 Task: Add Sprouts Hatch Chile Seasoned Roasted Chicken to the cart.
Action: Mouse pressed left at (21, 93)
Screenshot: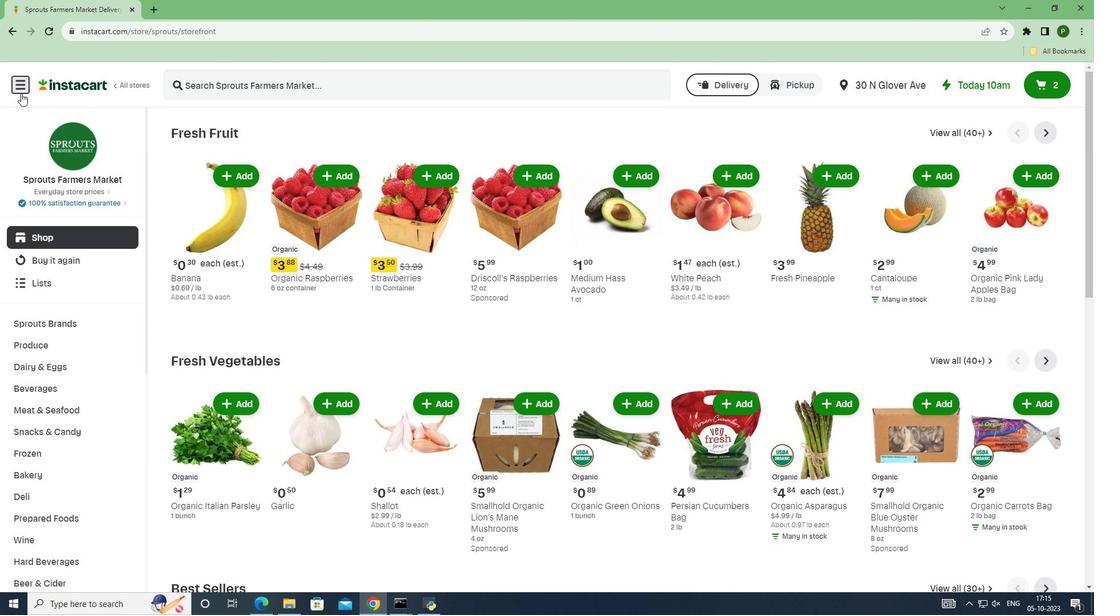 
Action: Mouse moved to (52, 300)
Screenshot: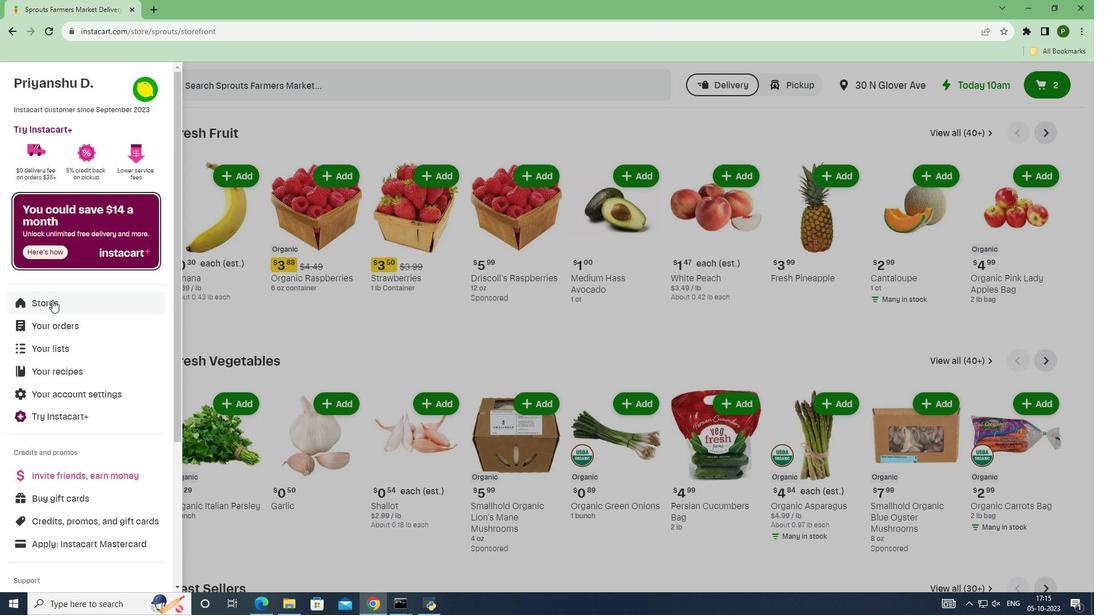 
Action: Mouse pressed left at (52, 300)
Screenshot: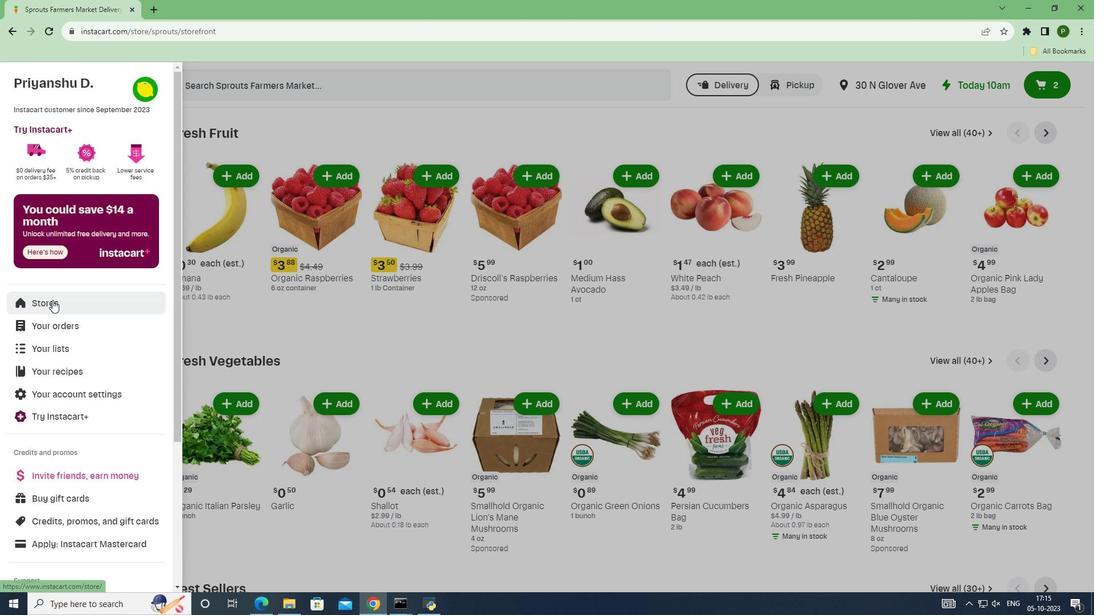 
Action: Mouse moved to (259, 137)
Screenshot: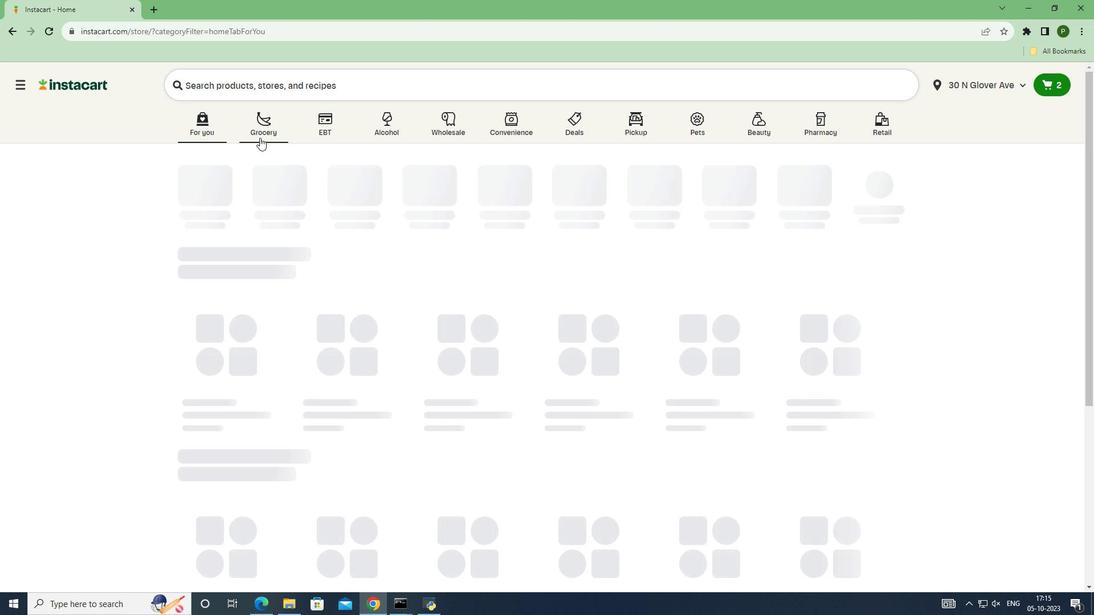 
Action: Mouse pressed left at (259, 137)
Screenshot: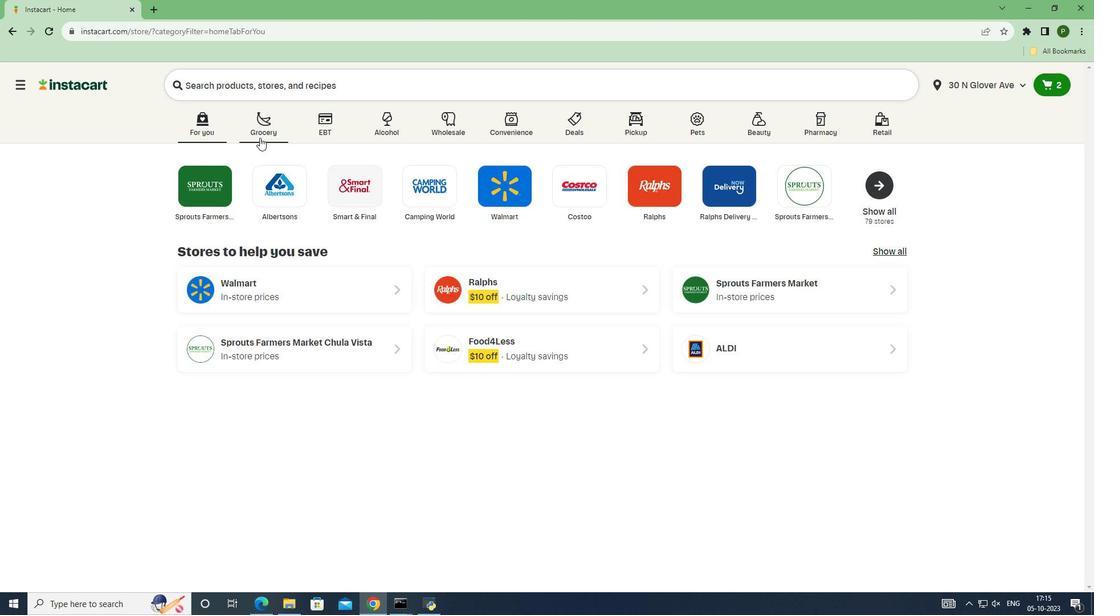 
Action: Mouse moved to (275, 200)
Screenshot: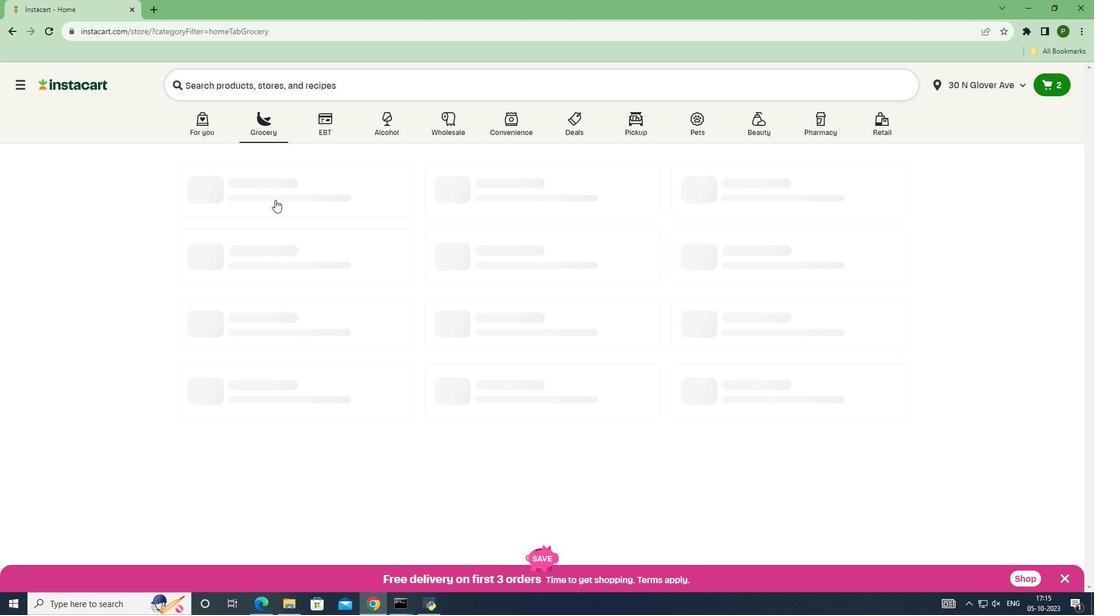 
Action: Mouse pressed left at (275, 200)
Screenshot: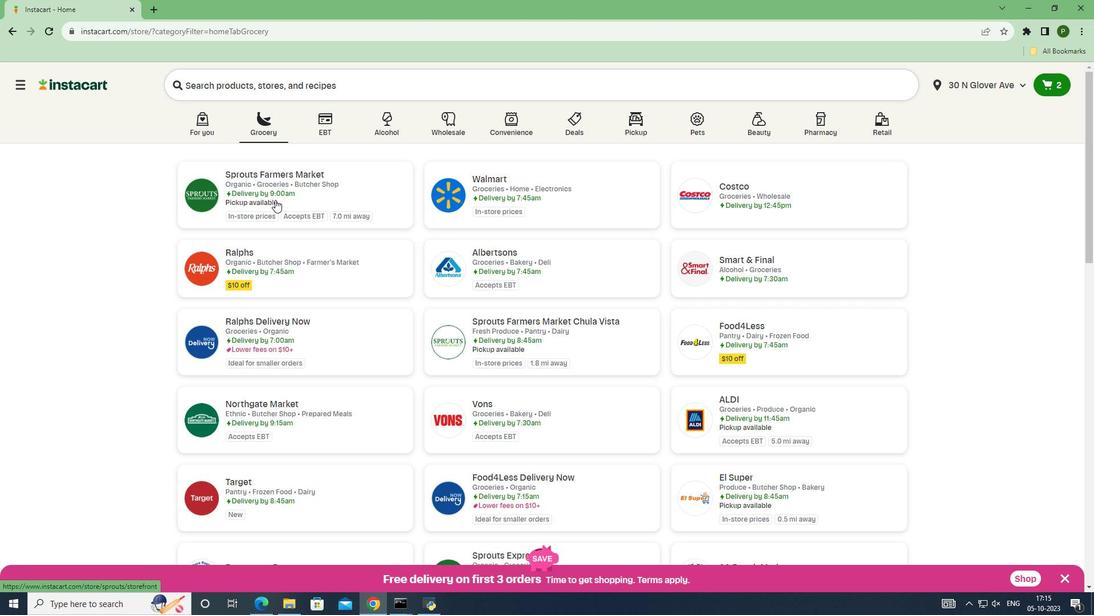 
Action: Mouse moved to (86, 325)
Screenshot: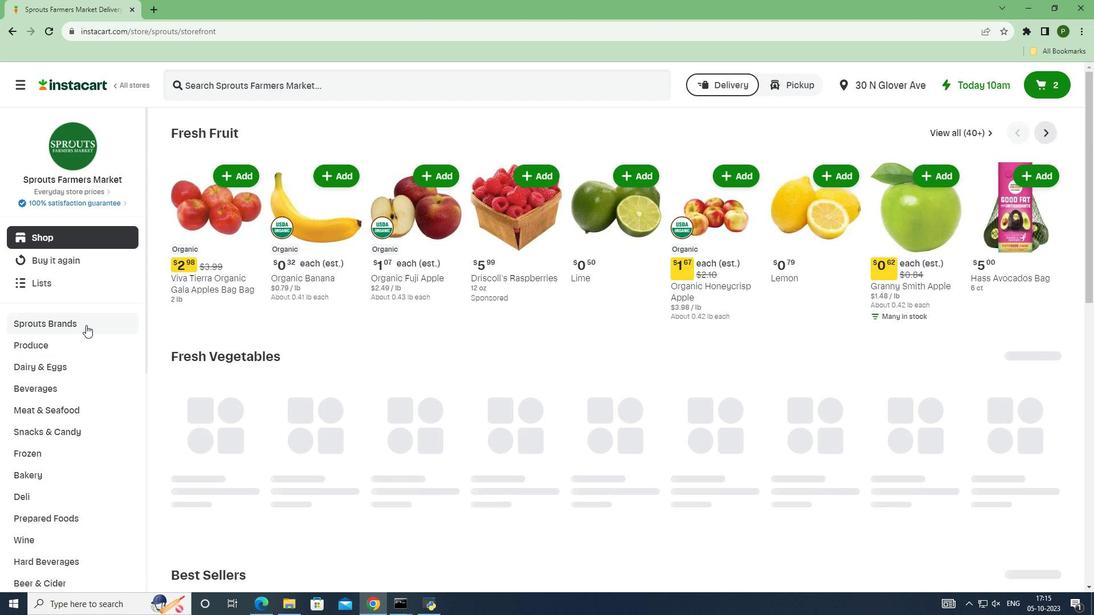 
Action: Mouse pressed left at (86, 325)
Screenshot: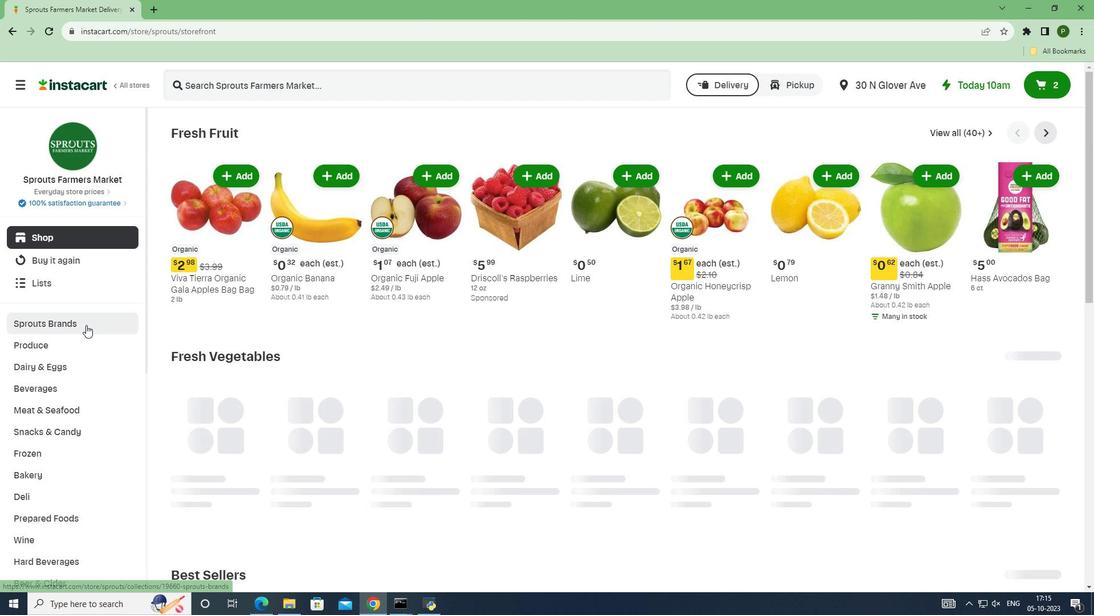 
Action: Mouse moved to (74, 446)
Screenshot: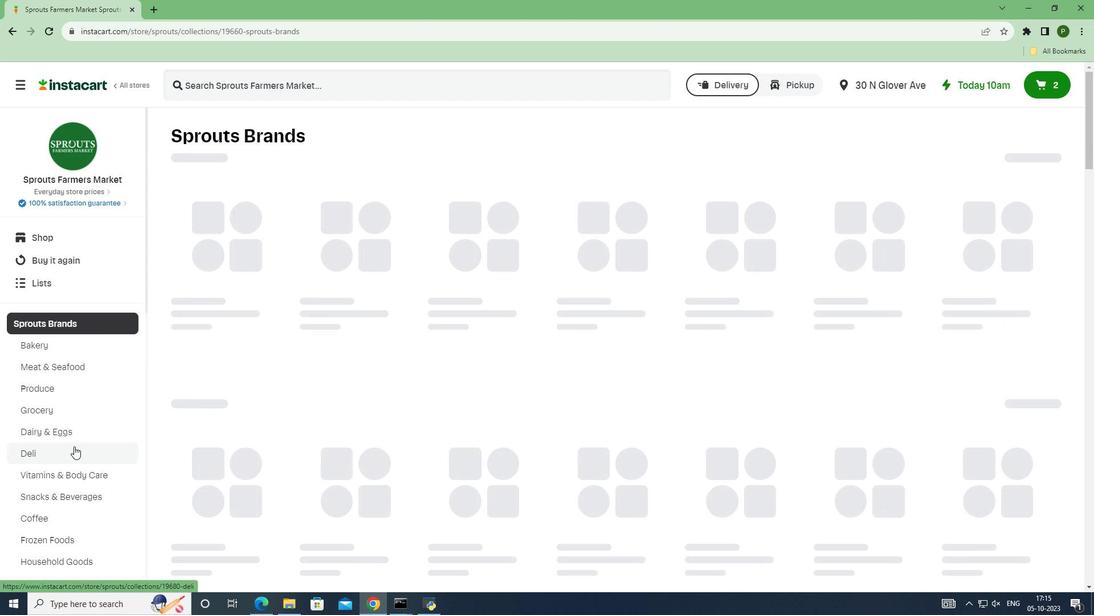 
Action: Mouse pressed left at (74, 446)
Screenshot: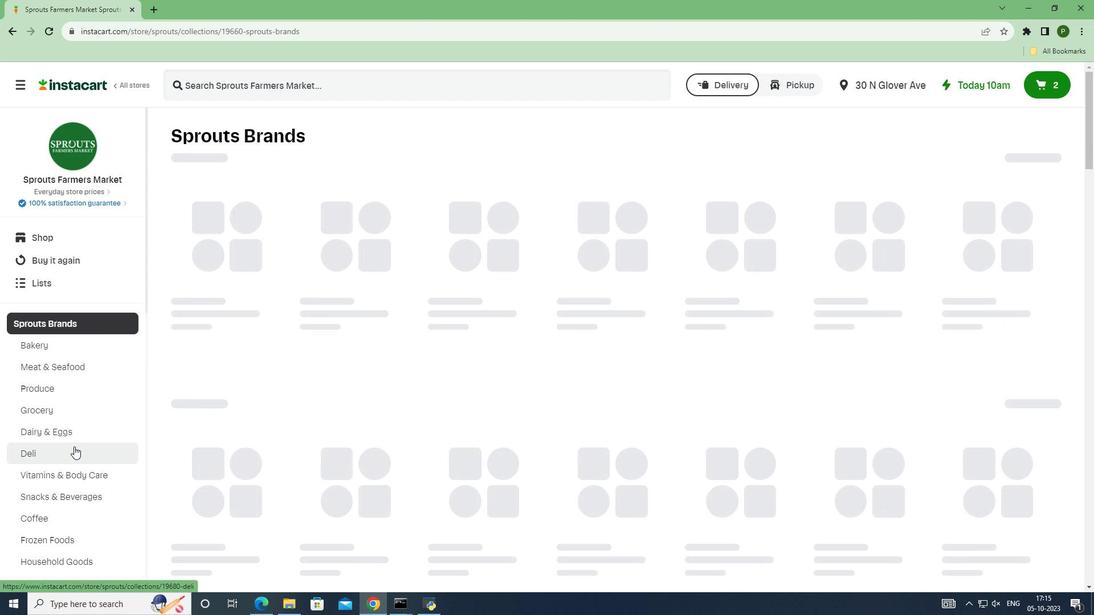 
Action: Mouse moved to (259, 87)
Screenshot: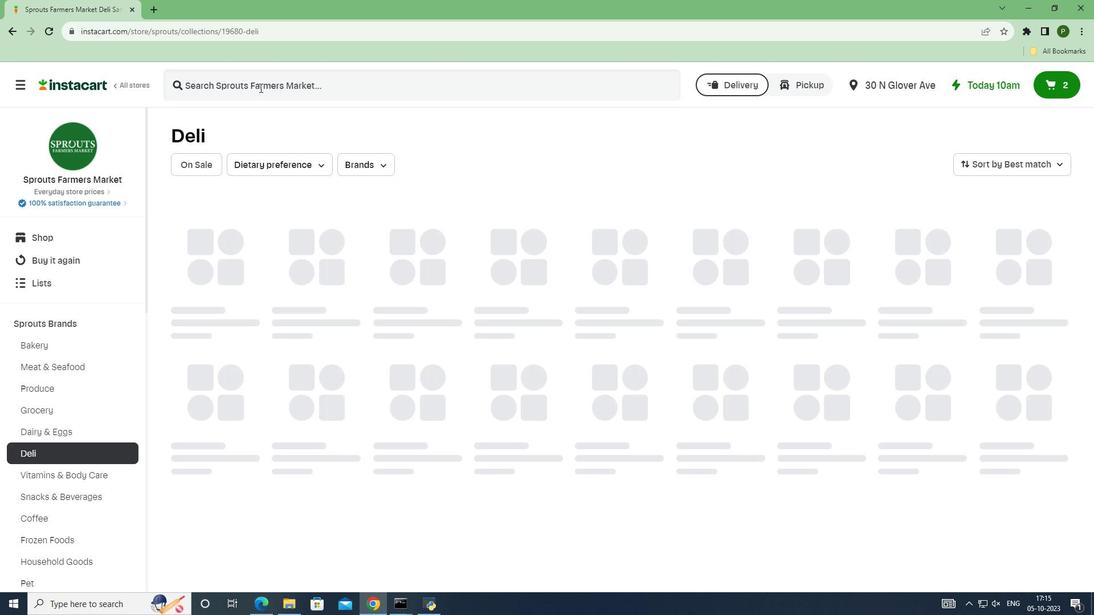 
Action: Mouse pressed left at (259, 87)
Screenshot: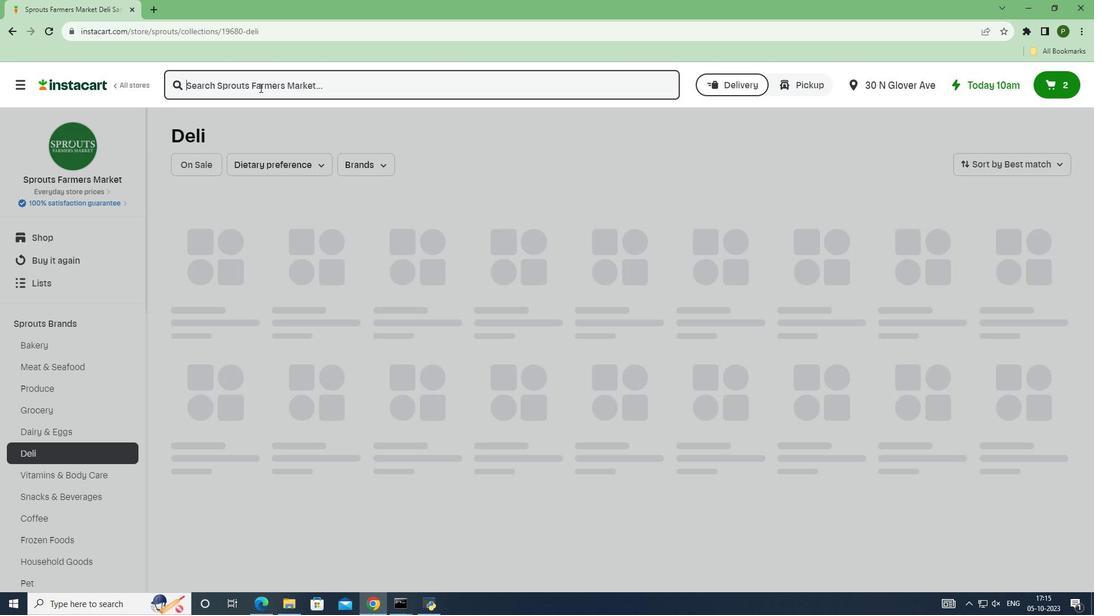 
Action: Key pressed <Key.caps_lock>S<Key.caps_lock>prouts<Key.space>hatch<Key.space>chile<Key.space>seasoned<Key.space>roasted<Key.space>chicken<Key.enter>
Screenshot: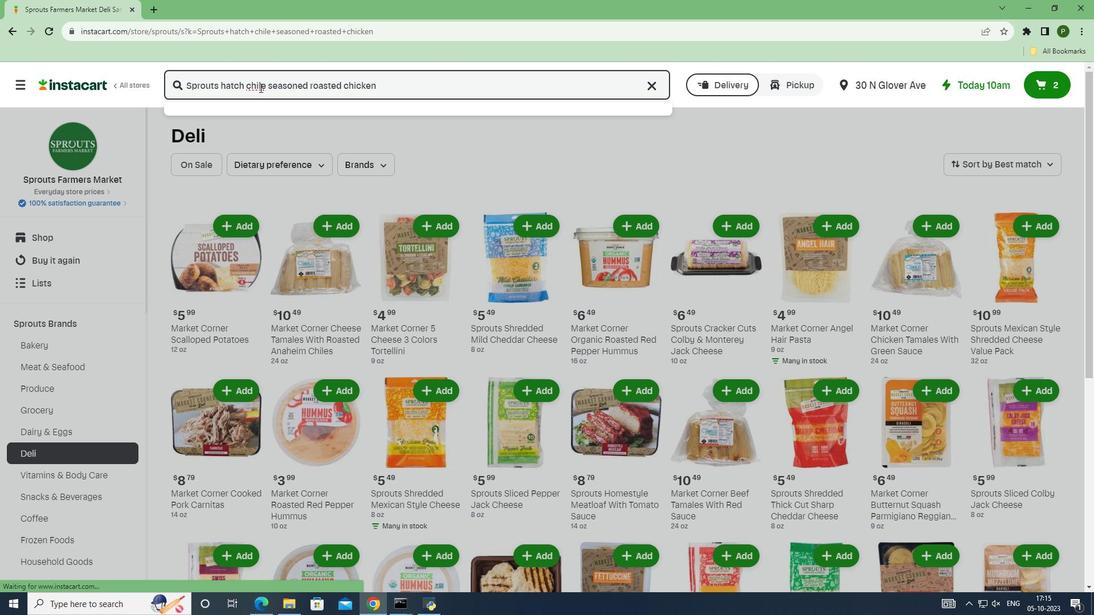 
Action: Mouse moved to (330, 193)
Screenshot: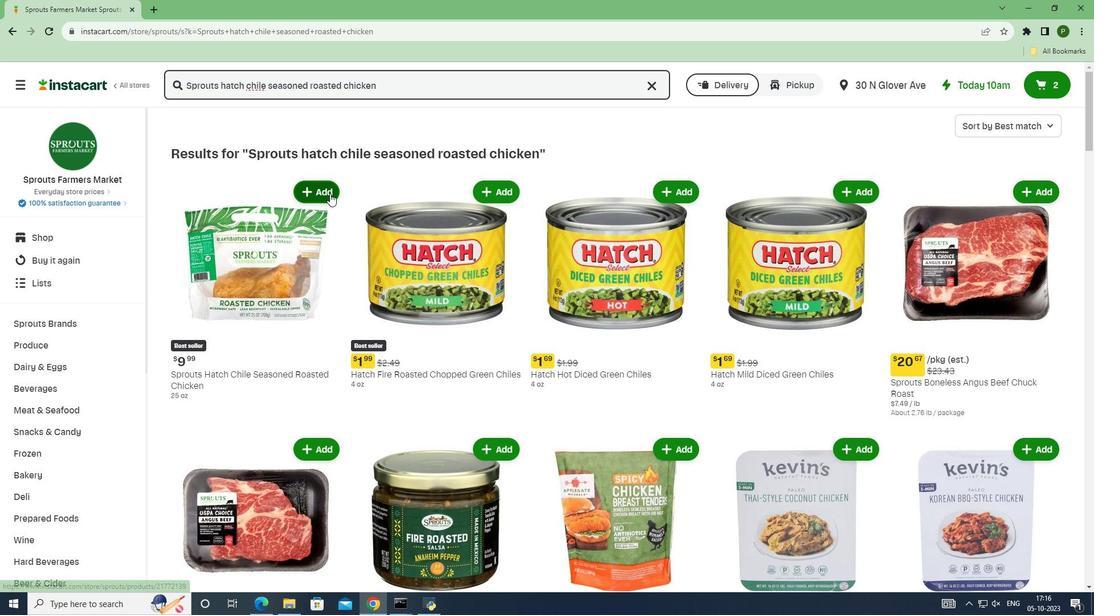 
Action: Mouse pressed left at (330, 193)
Screenshot: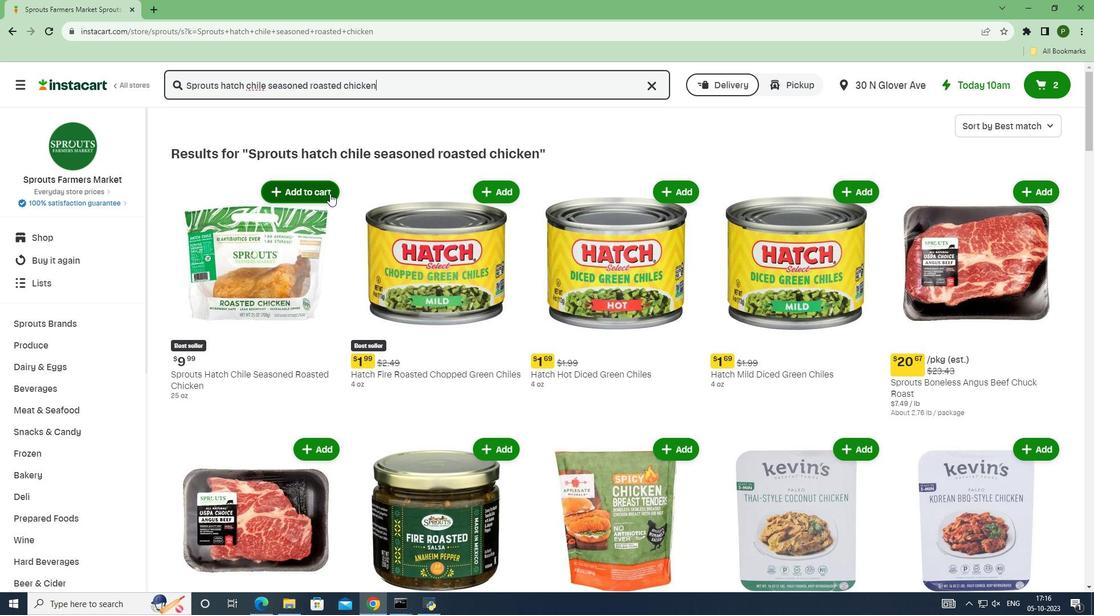 
